 Task: Create Card Post-Launch Review in Board Market Research to Workspace Event Planning. Create Card Sales Promotion Review in Board Social Media Advertising to Workspace Event Planning. Create Card Ongoing Maintenance in Board Content Marketing SEO Optimization to Workspace Event Planning
Action: Mouse moved to (263, 200)
Screenshot: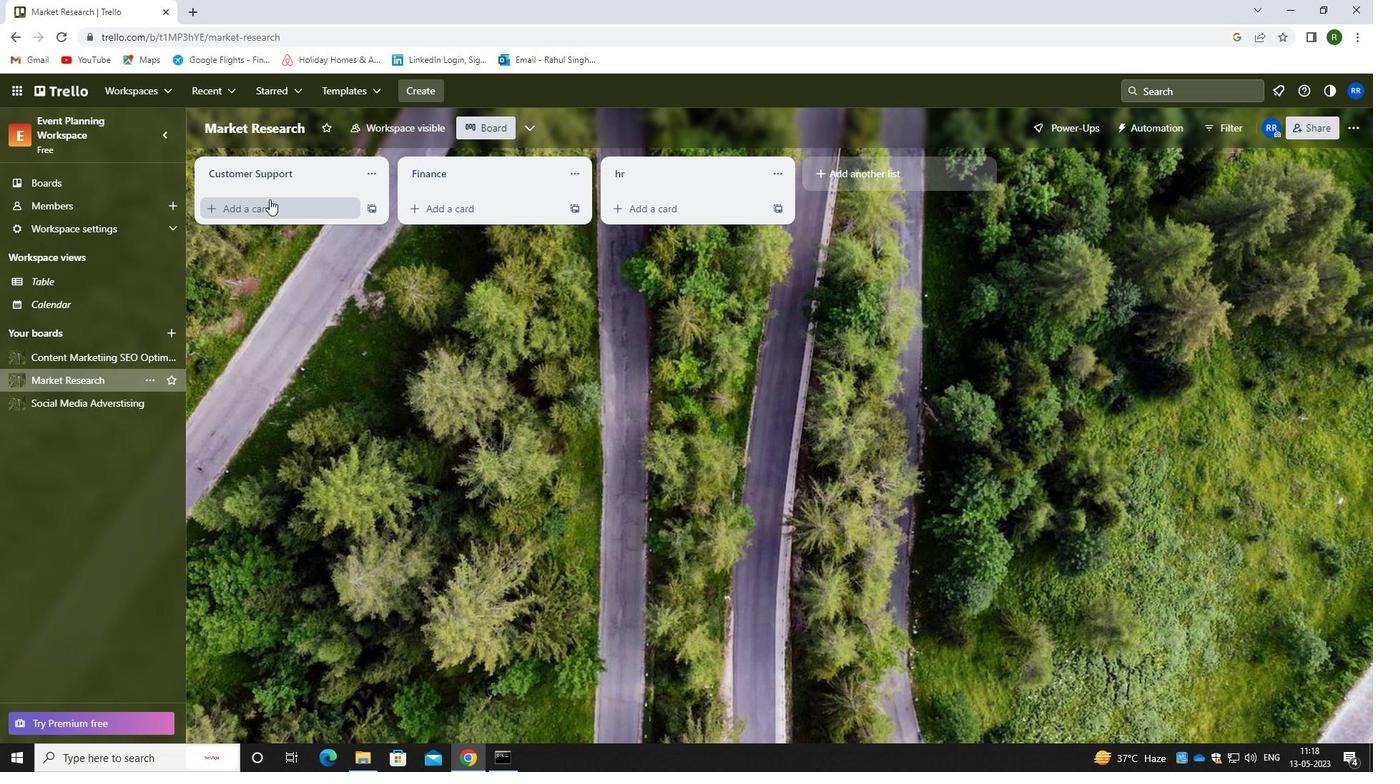 
Action: Mouse pressed left at (263, 200)
Screenshot: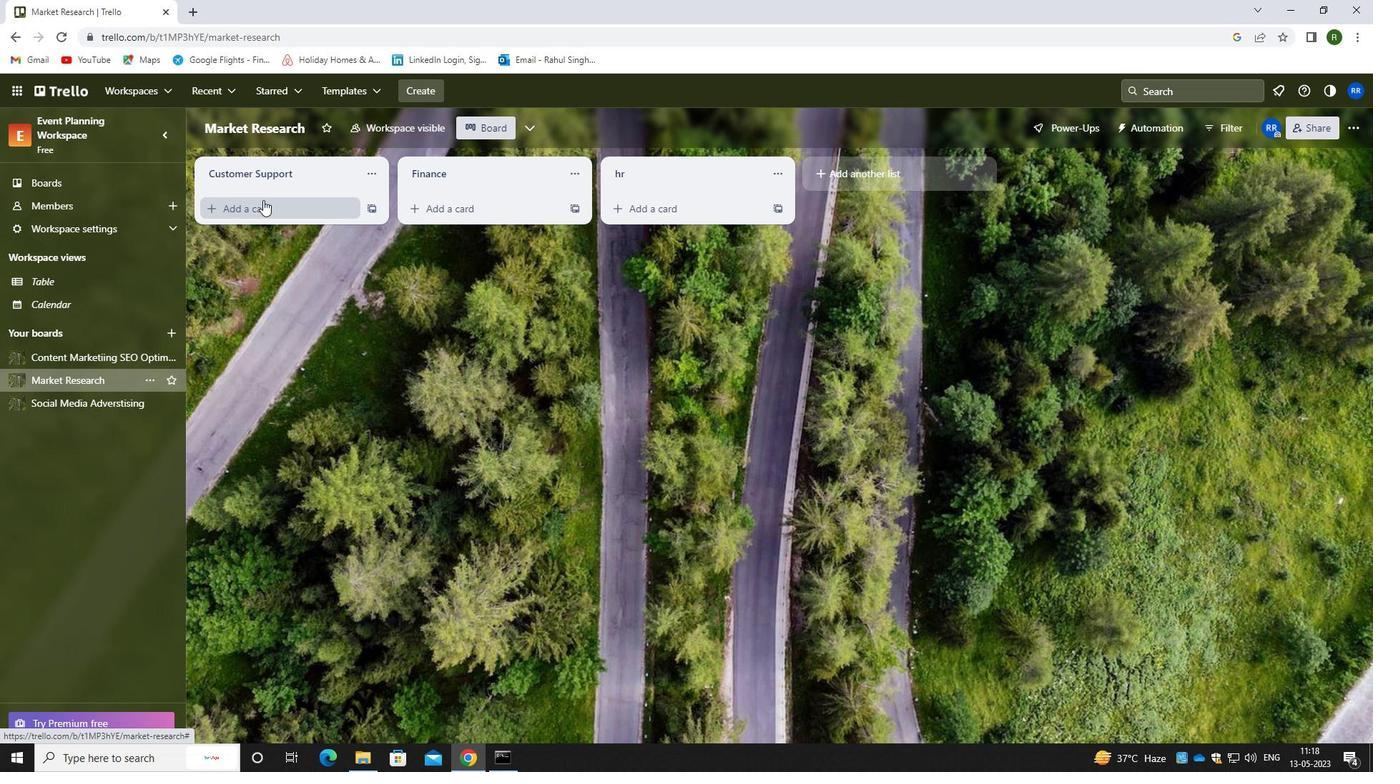 
Action: Mouse moved to (284, 309)
Screenshot: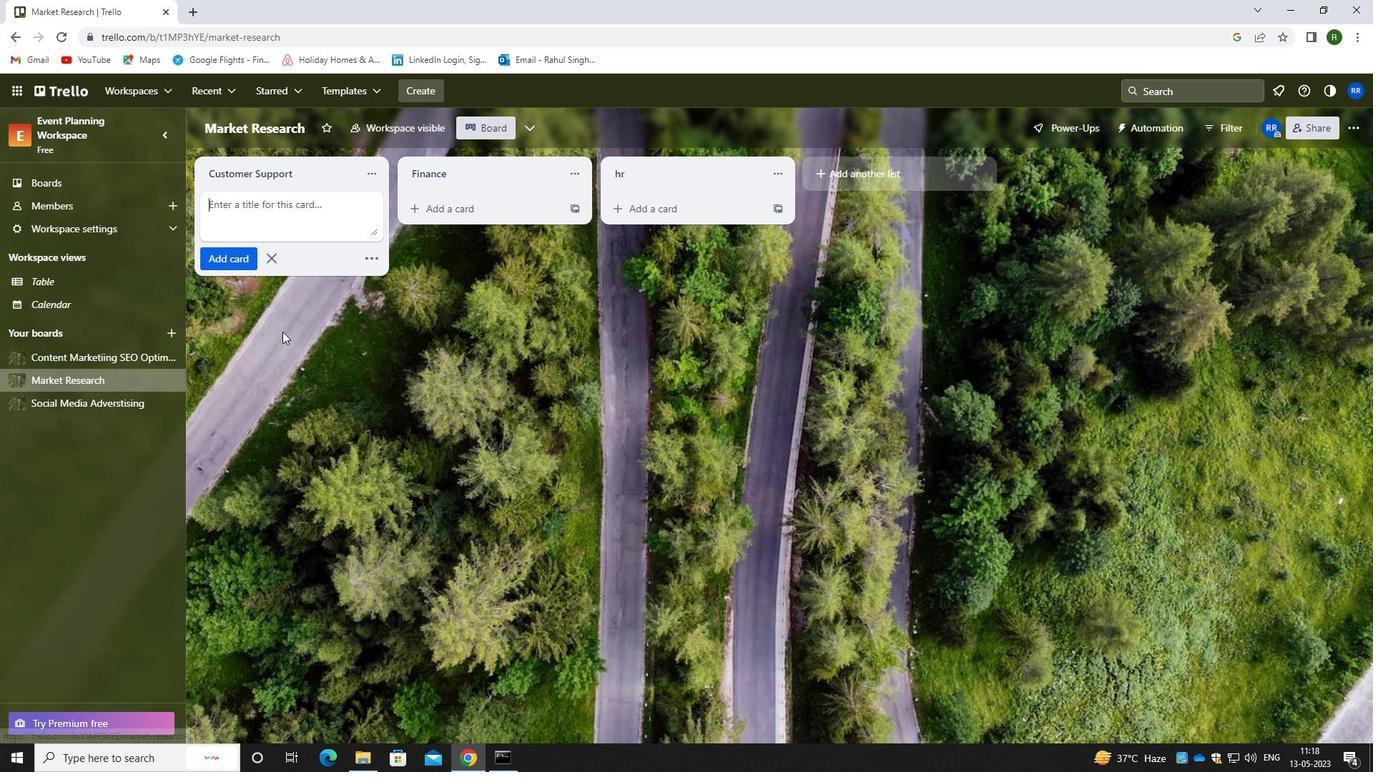 
Action: Key pressed <Key.caps_lock>post<Key.backspace><Key.backspace><Key.backspace><Key.caps_lock>ost<Key.space><Key.backspace>-<Key.caps_lock>l<Key.caps_lock>auch<Key.space>r<Key.backspace><Key.backspace><Key.backspace><Key.backspace>nch<Key.space><Key.caps_lock>r<Key.caps_lock>eview
Screenshot: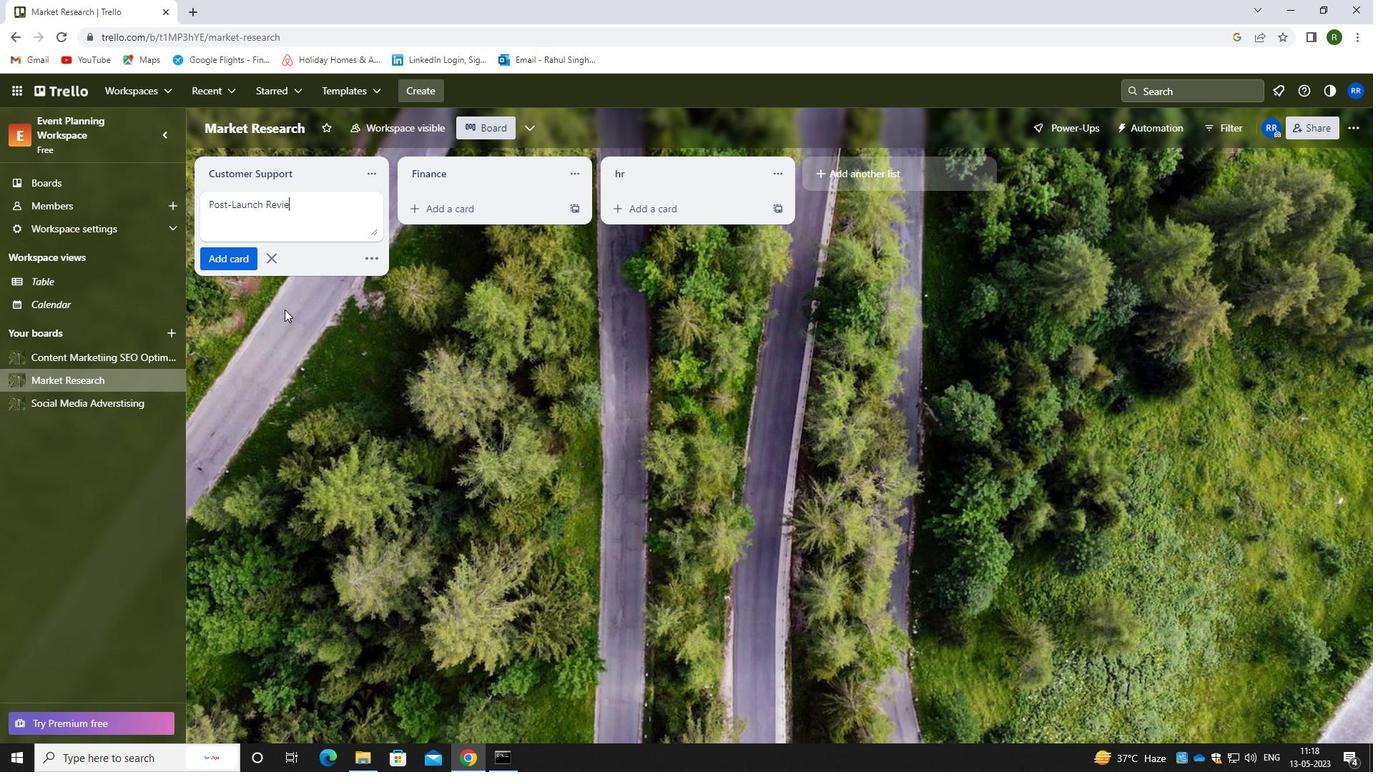 
Action: Mouse moved to (238, 264)
Screenshot: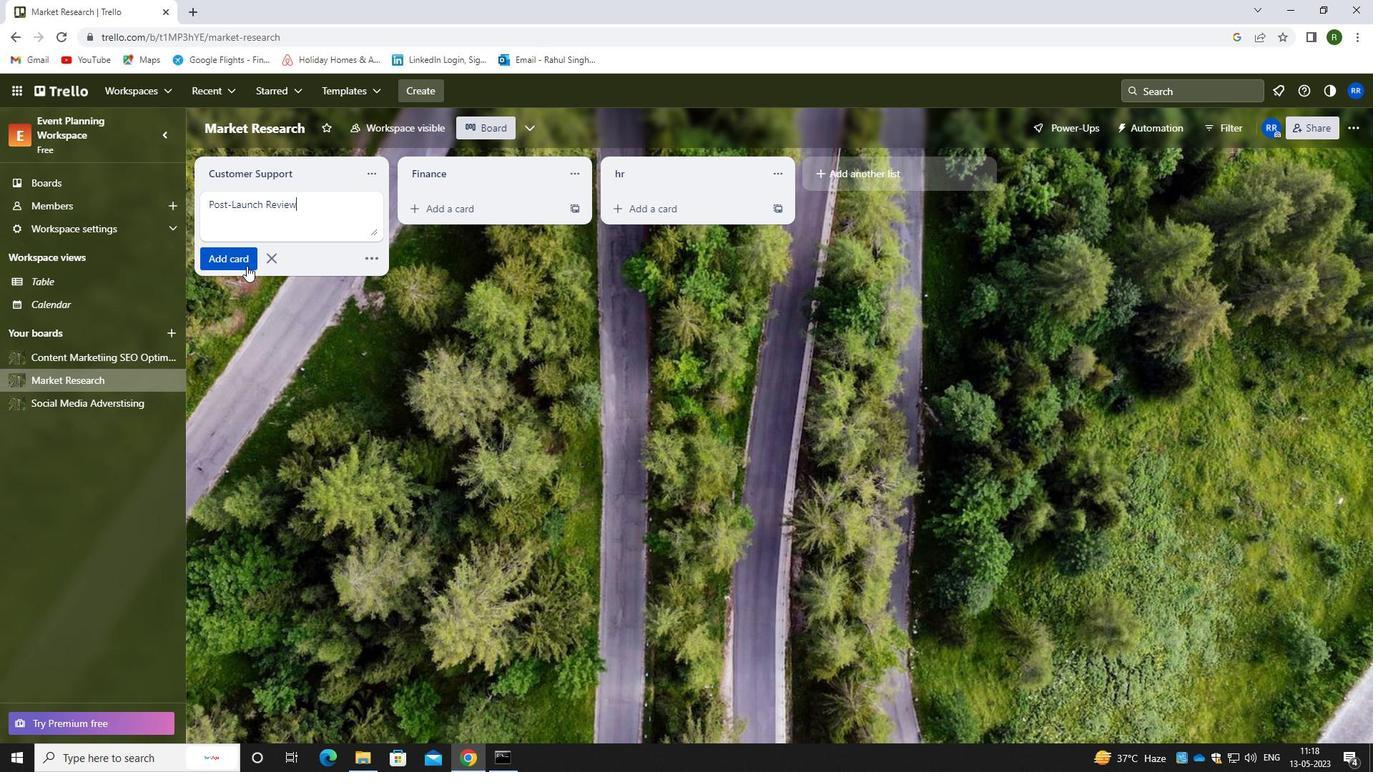 
Action: Mouse pressed left at (238, 264)
Screenshot: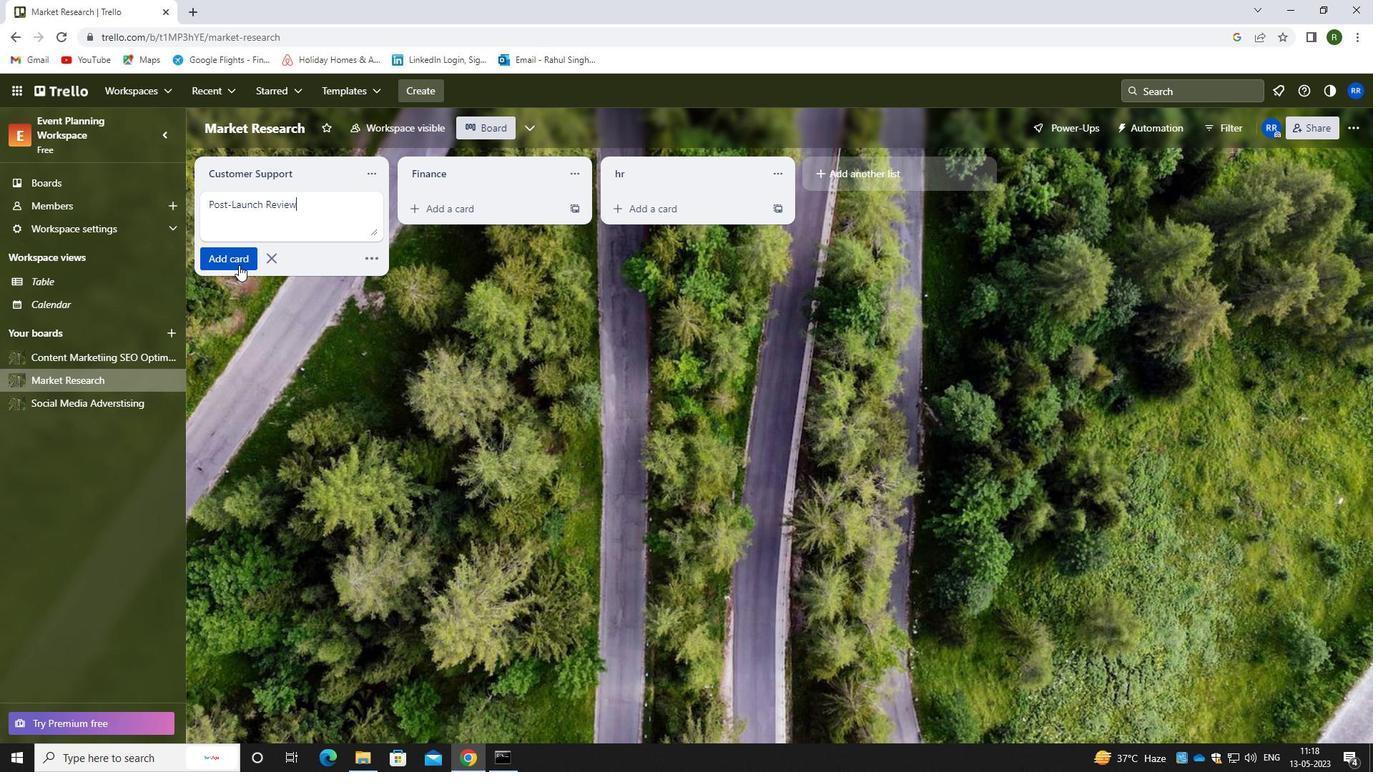 
Action: Mouse moved to (86, 409)
Screenshot: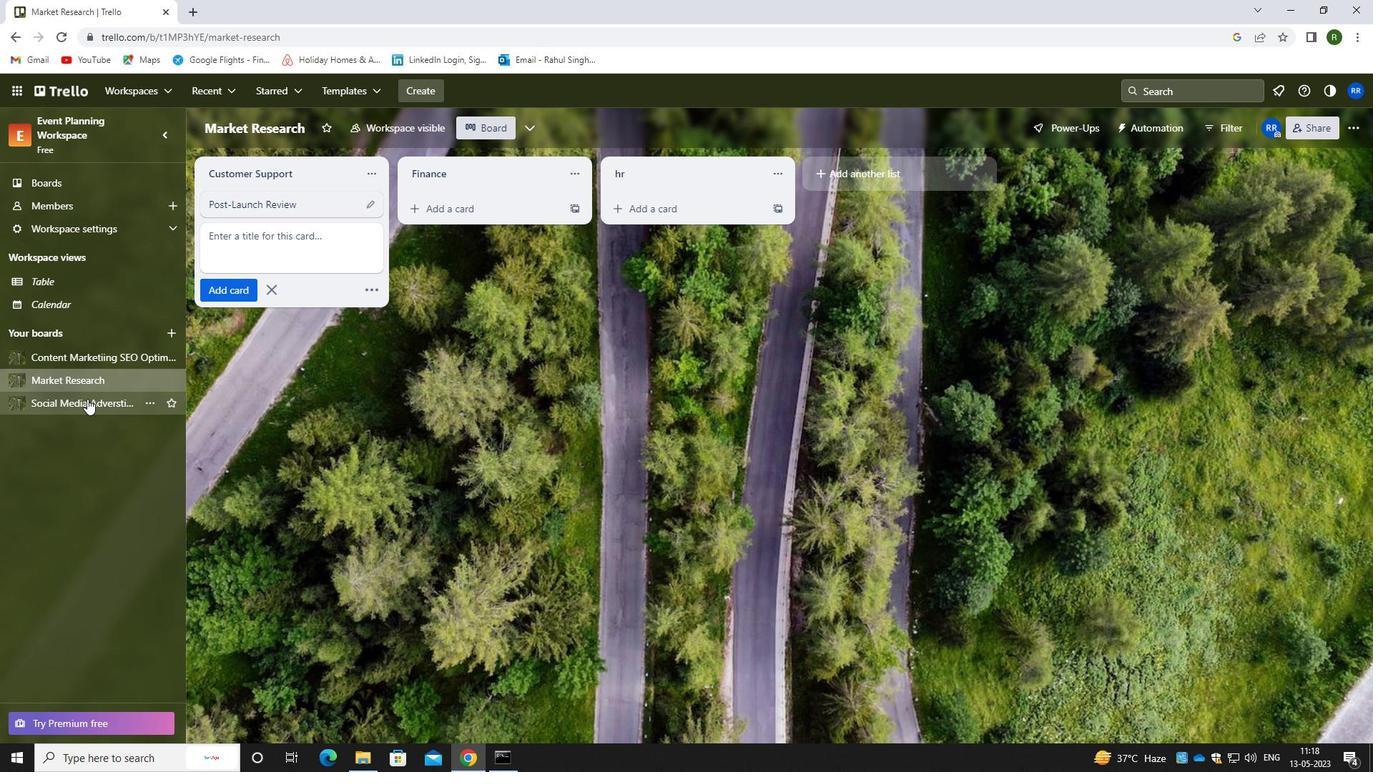
Action: Mouse pressed left at (86, 409)
Screenshot: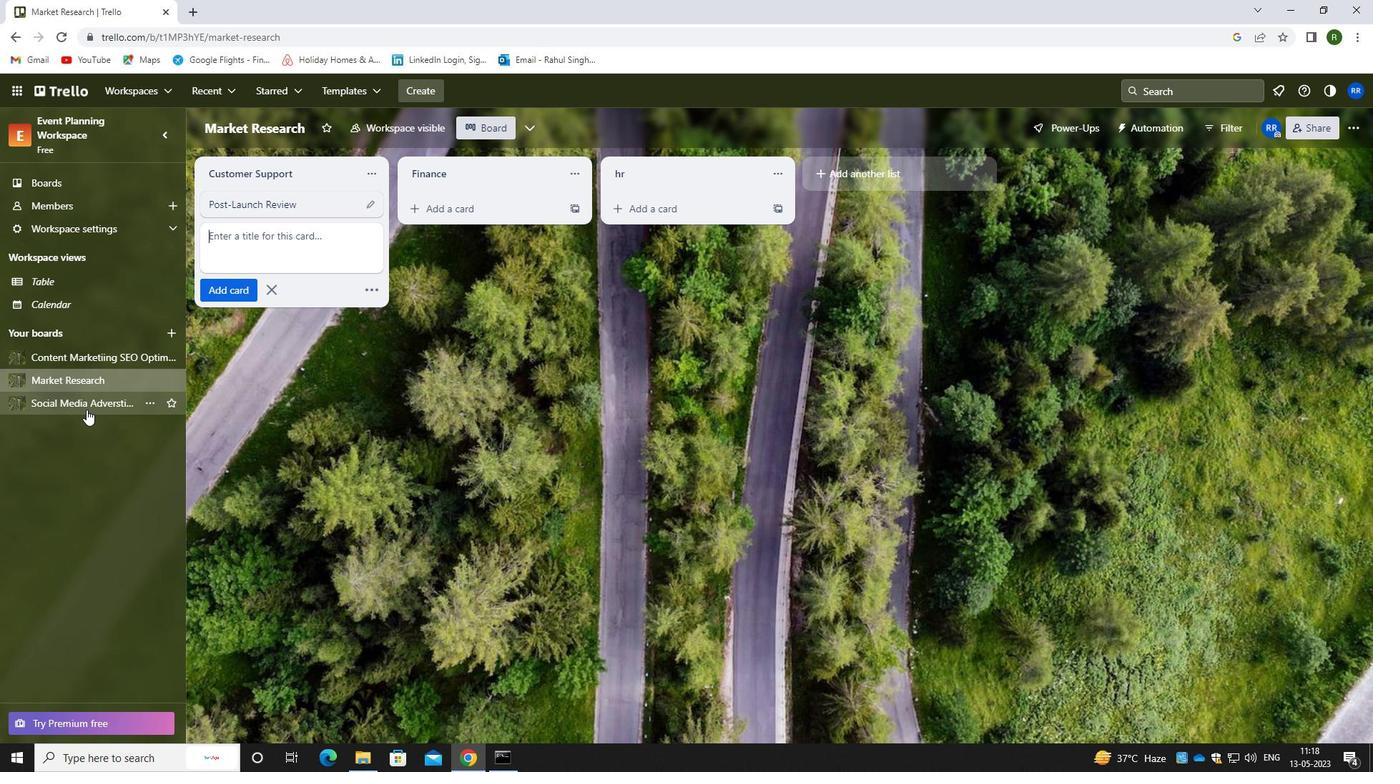 
Action: Mouse moved to (280, 213)
Screenshot: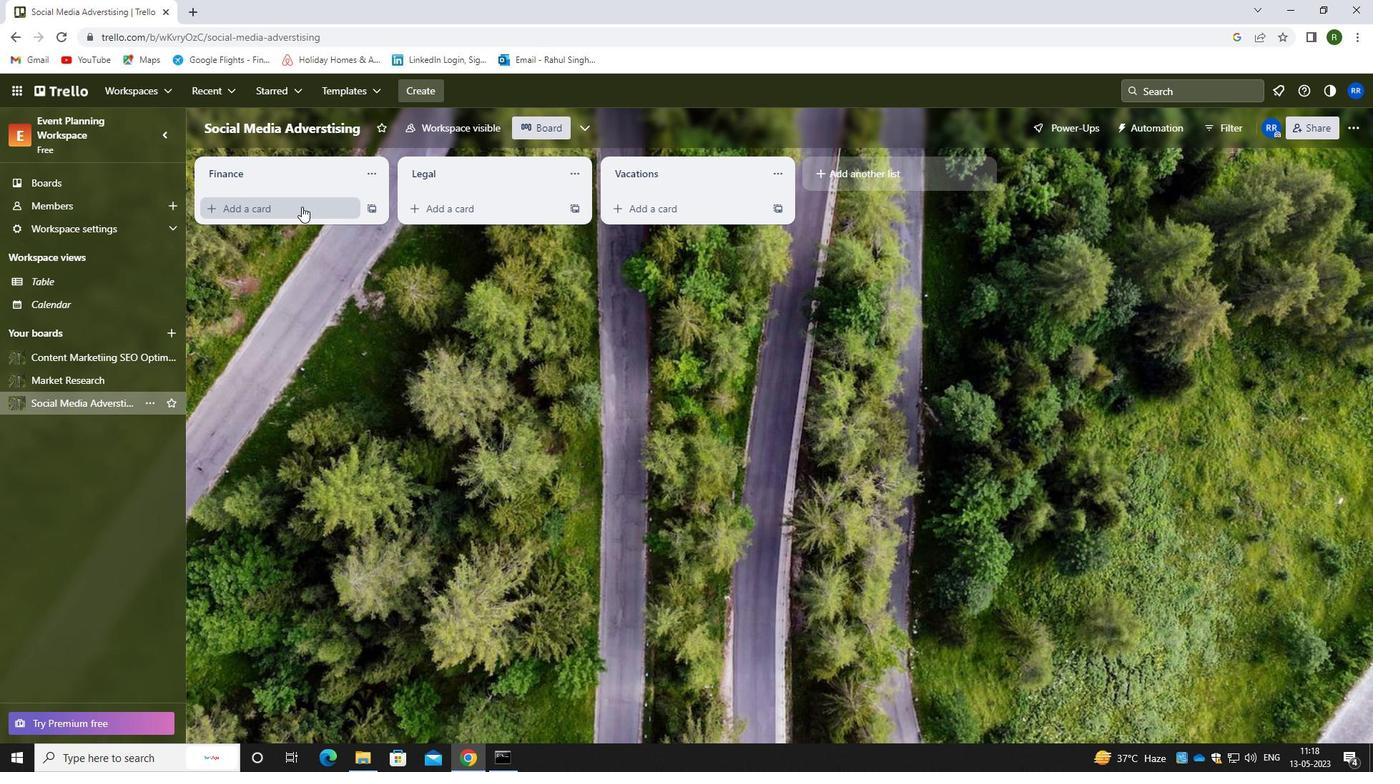 
Action: Mouse pressed left at (280, 213)
Screenshot: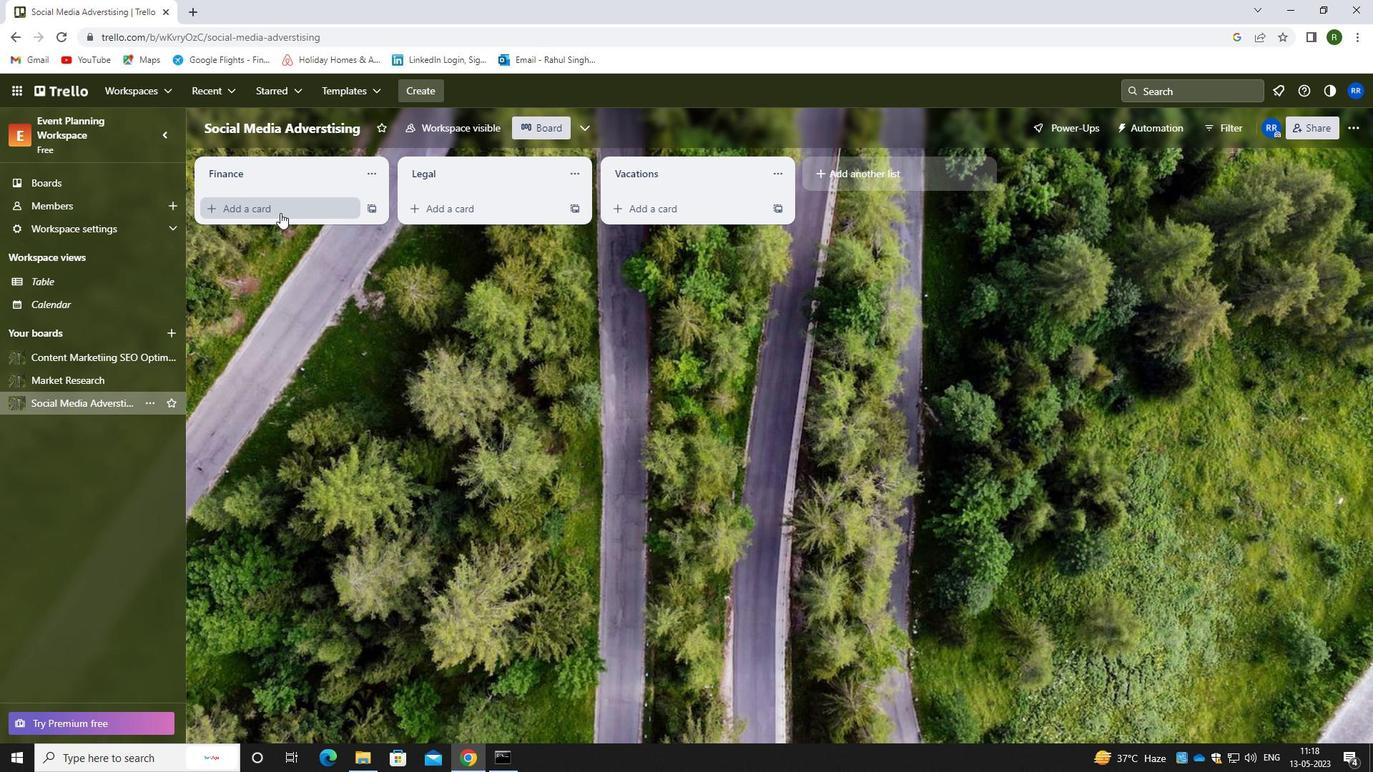 
Action: Mouse moved to (269, 235)
Screenshot: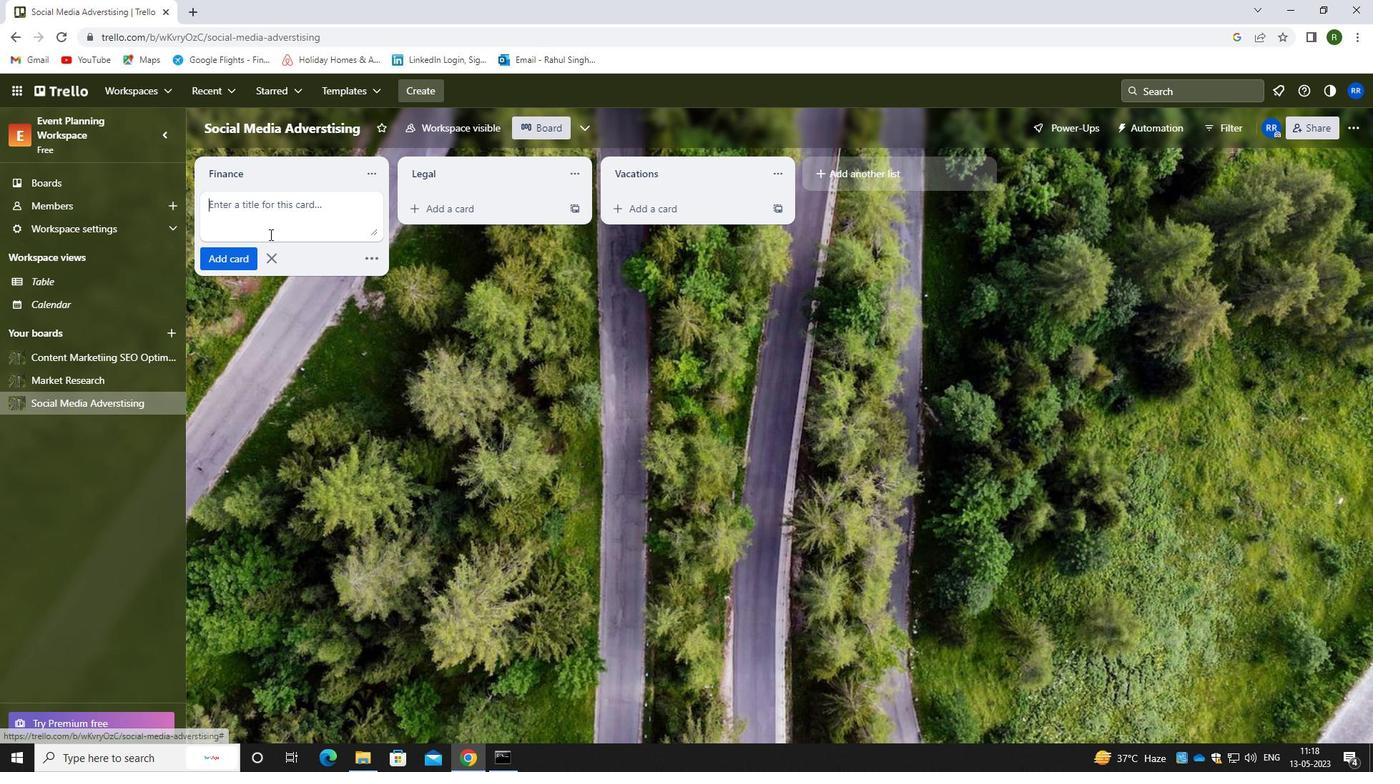 
Action: Key pressed <Key.caps_lock>s<Key.caps_lock>ales<Key.space>p<Key.caps_lock>ro<Key.backspace><Key.backspace><Key.backspace><Key.caps_lock><Key.caps_lock>p<Key.caps_lock>romotion
Screenshot: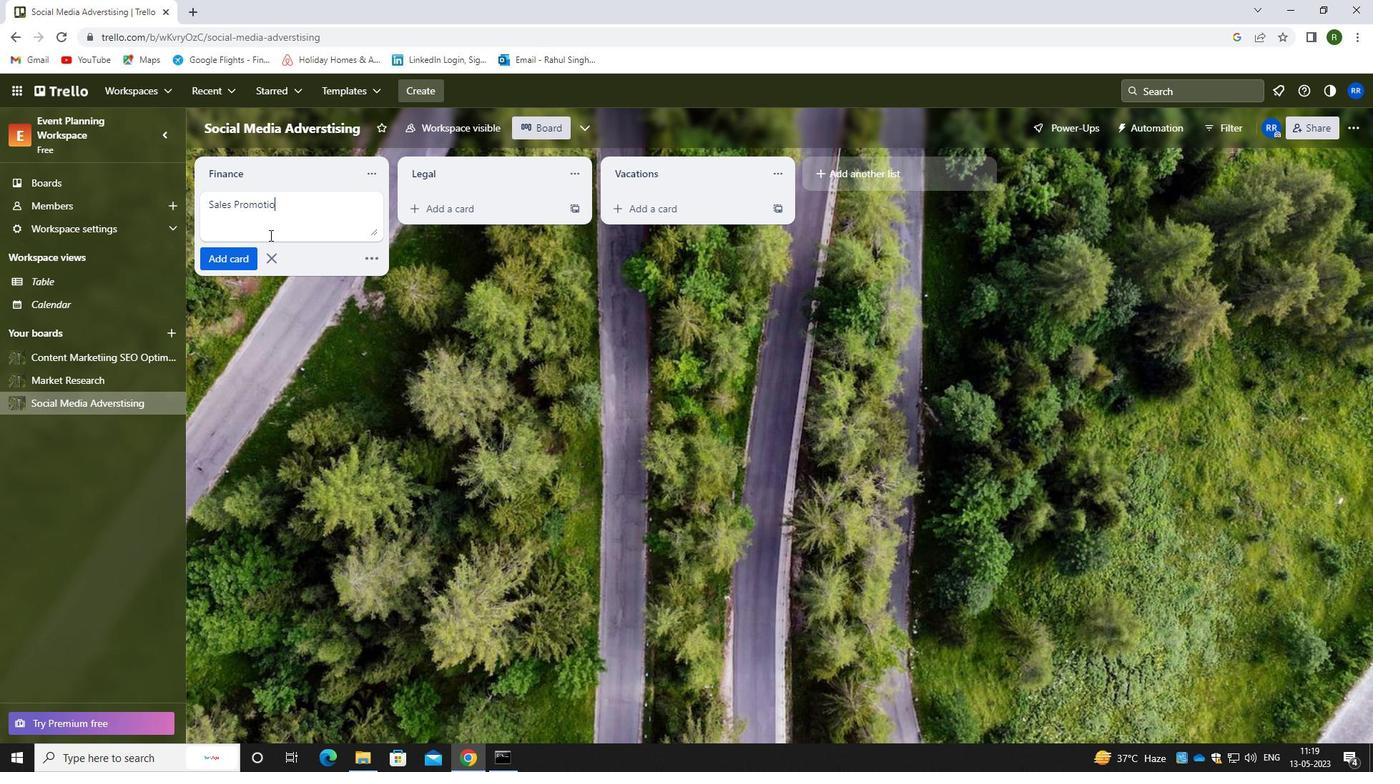 
Action: Mouse moved to (220, 263)
Screenshot: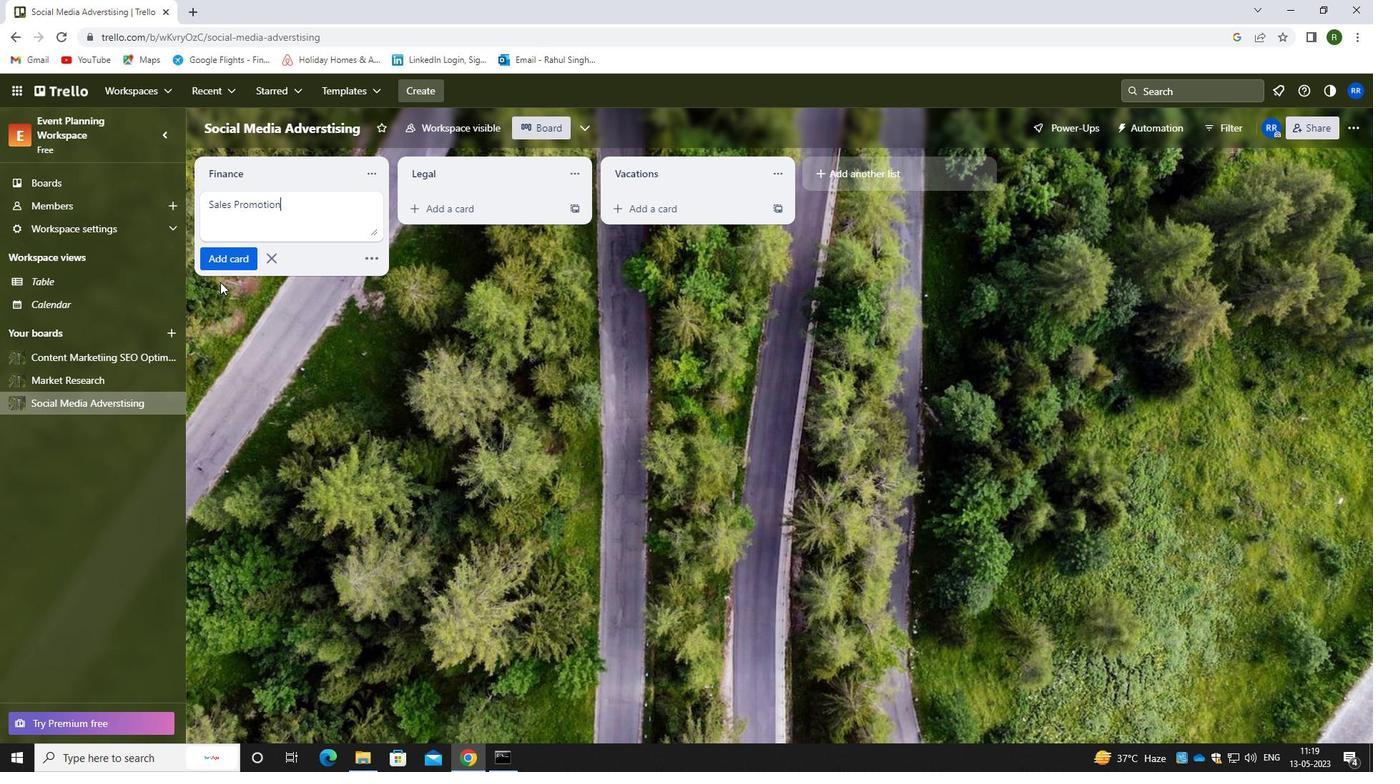 
Action: Mouse pressed left at (220, 263)
Screenshot: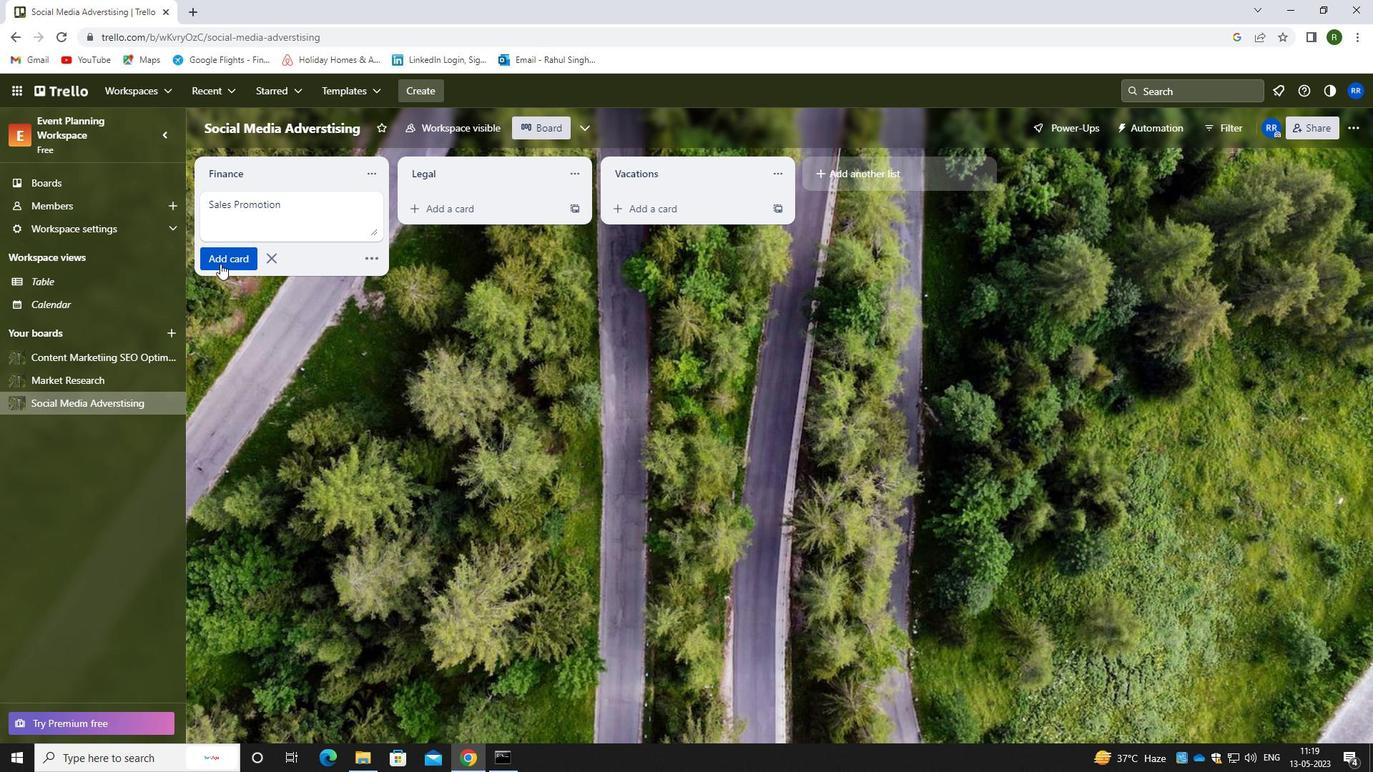 
Action: Mouse moved to (96, 352)
Screenshot: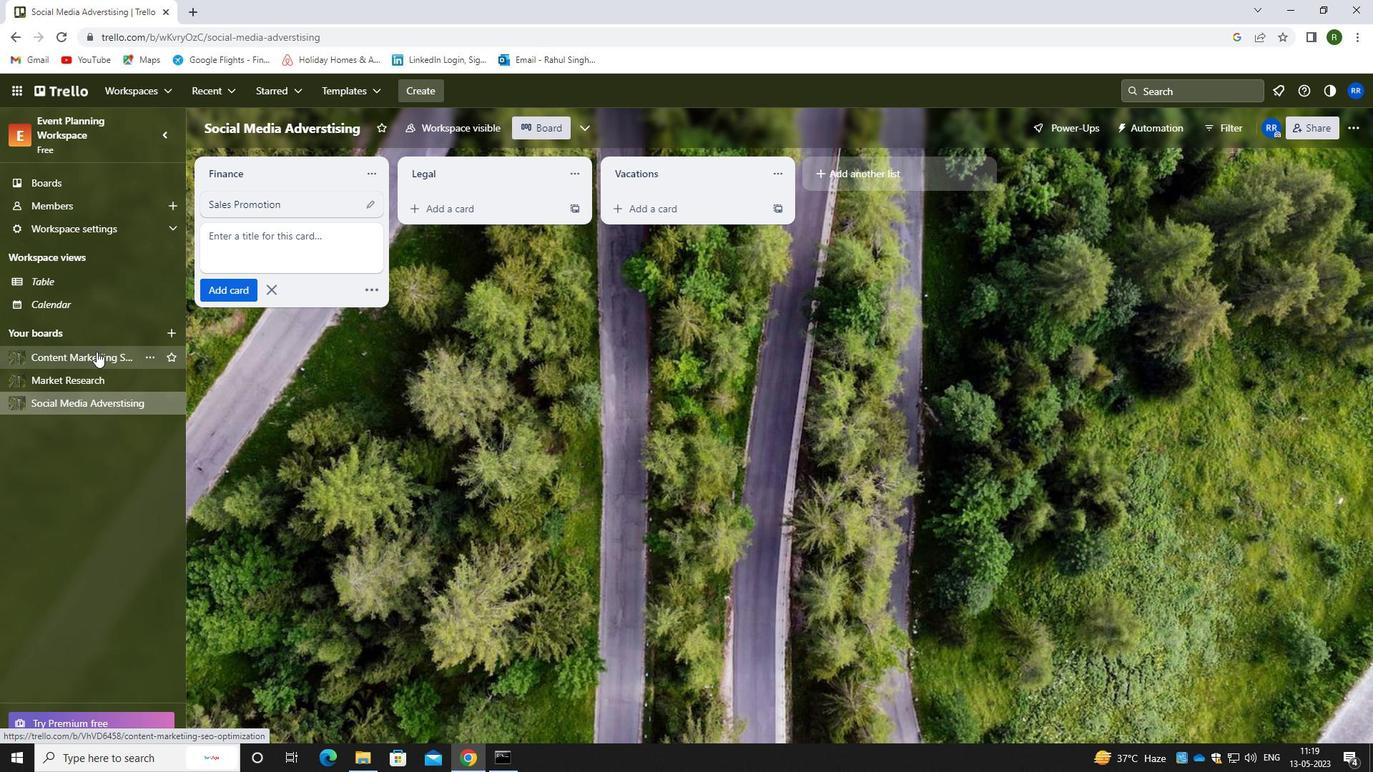 
Action: Mouse pressed left at (96, 352)
Screenshot: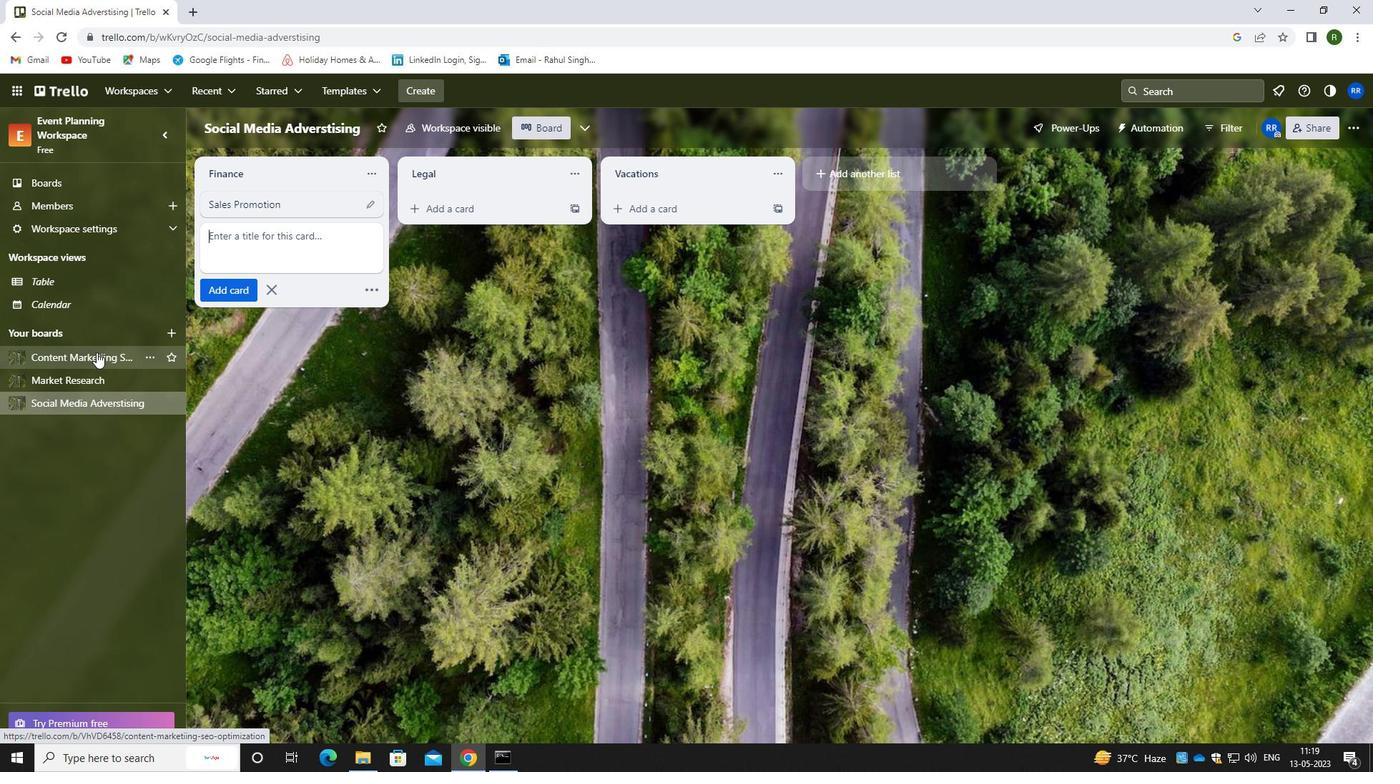 
Action: Mouse moved to (278, 213)
Screenshot: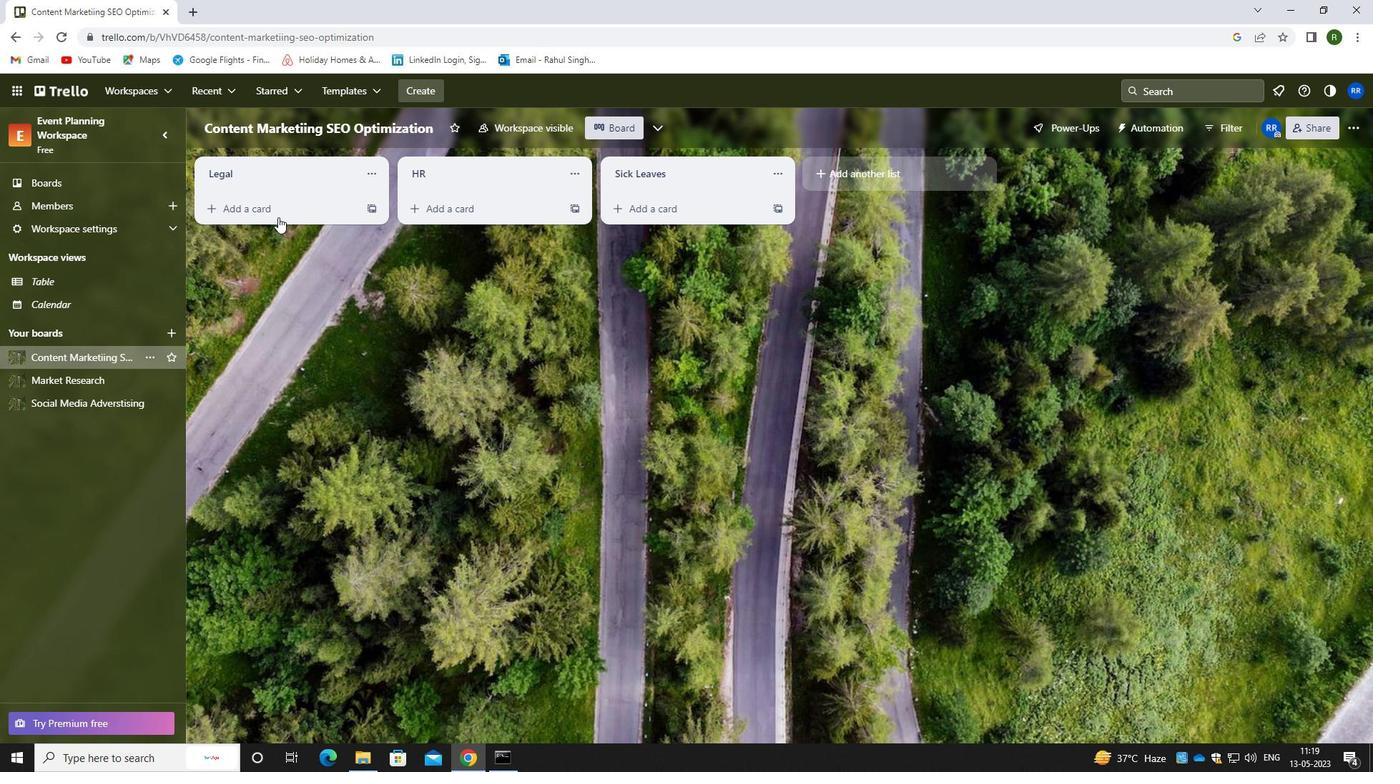
Action: Mouse pressed left at (278, 213)
Screenshot: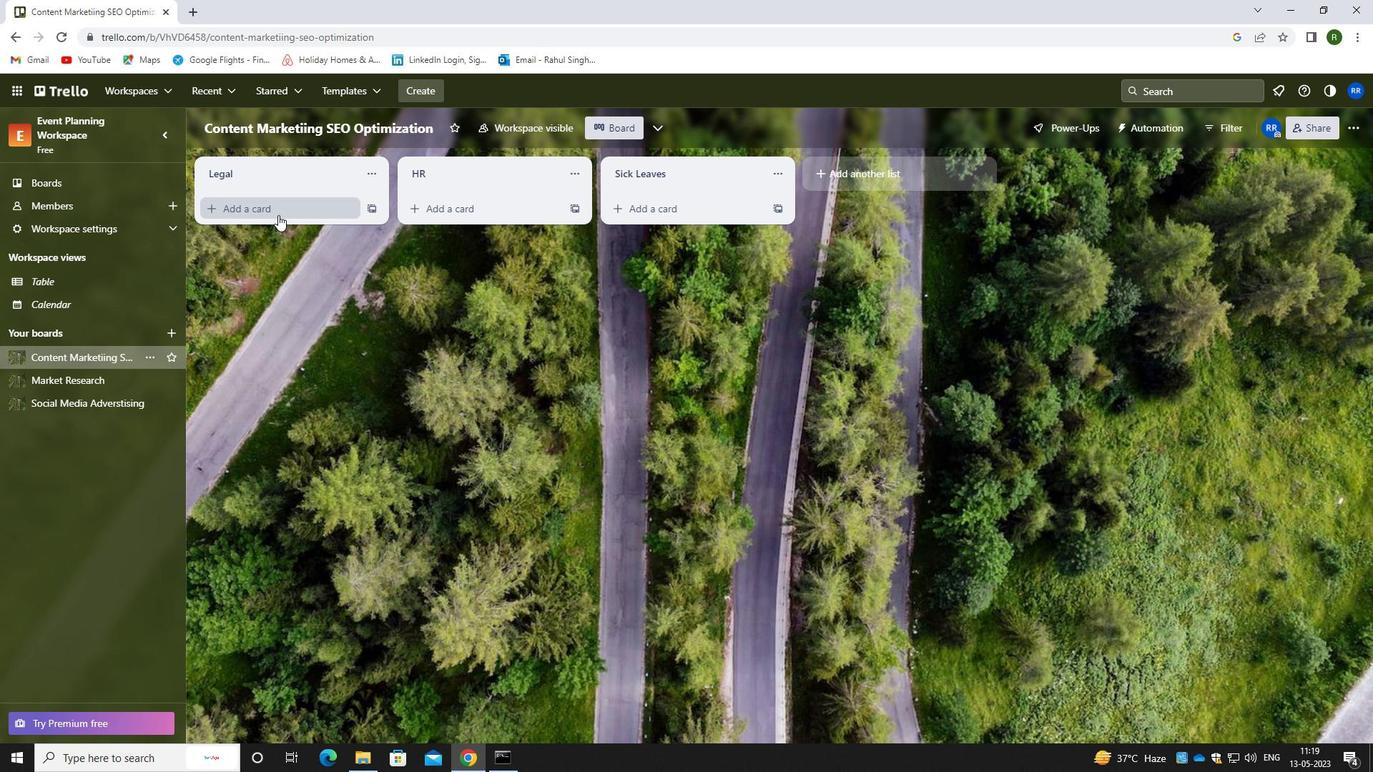 
Action: Mouse moved to (279, 221)
Screenshot: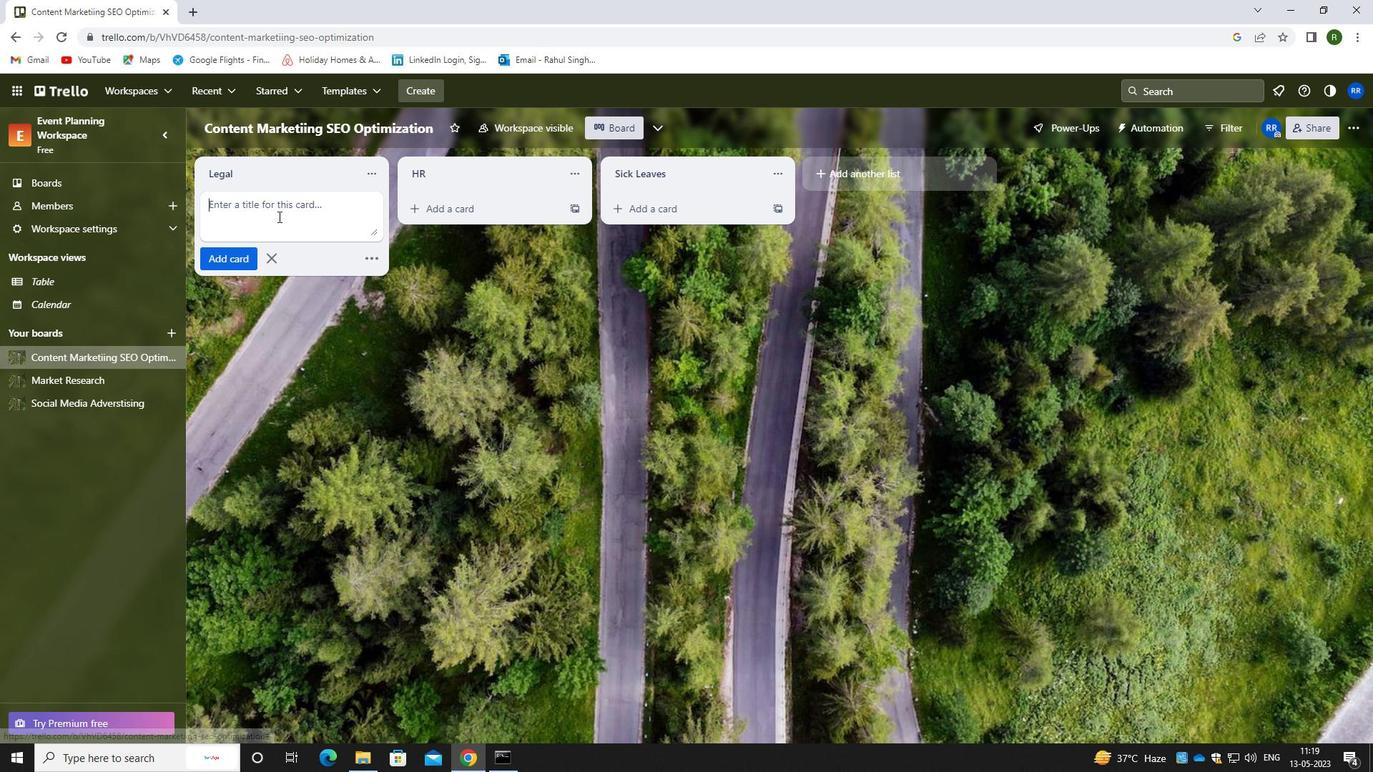 
Action: Key pressed <Key.caps_lock>o<Key.caps_lock>ngoing<Key.space><Key.caps_lock>M<Key.caps_lock>aintenance
Screenshot: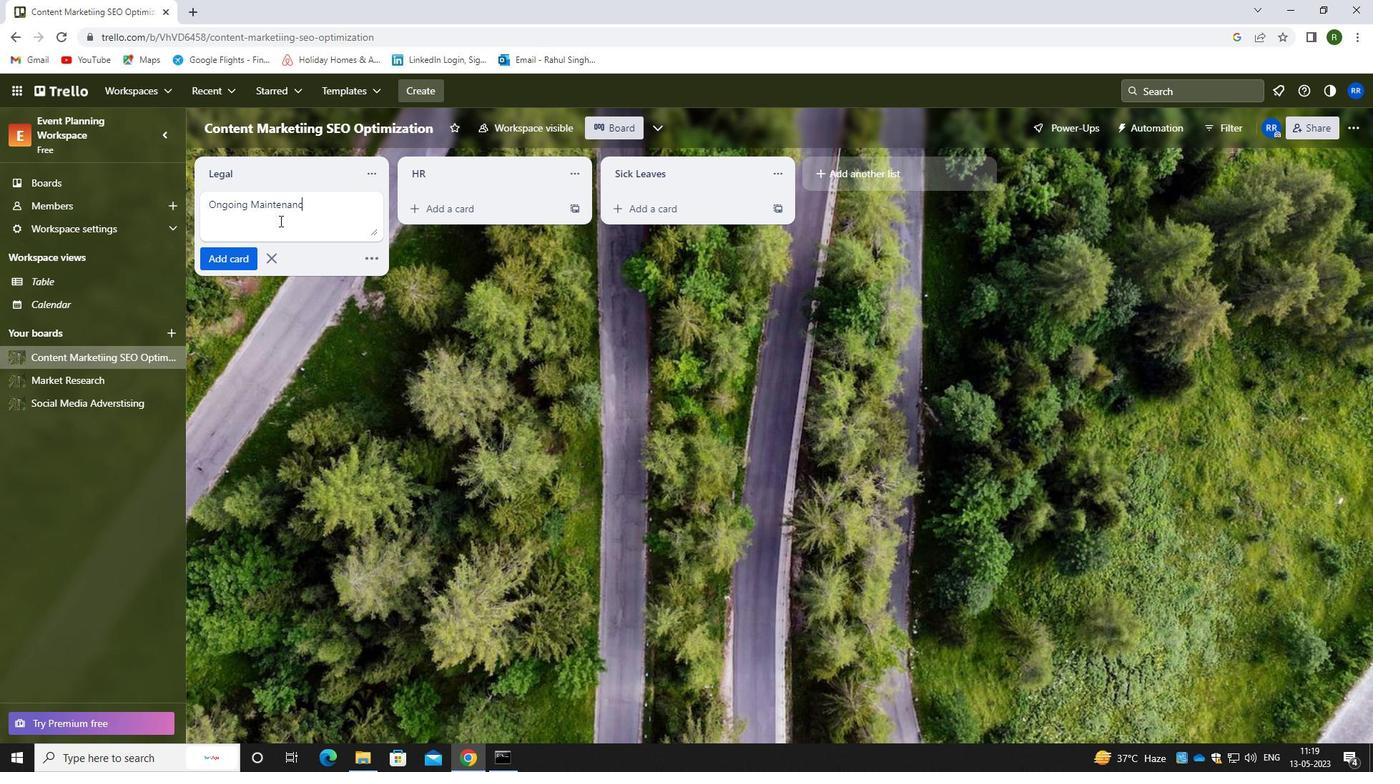 
Action: Mouse moved to (234, 266)
Screenshot: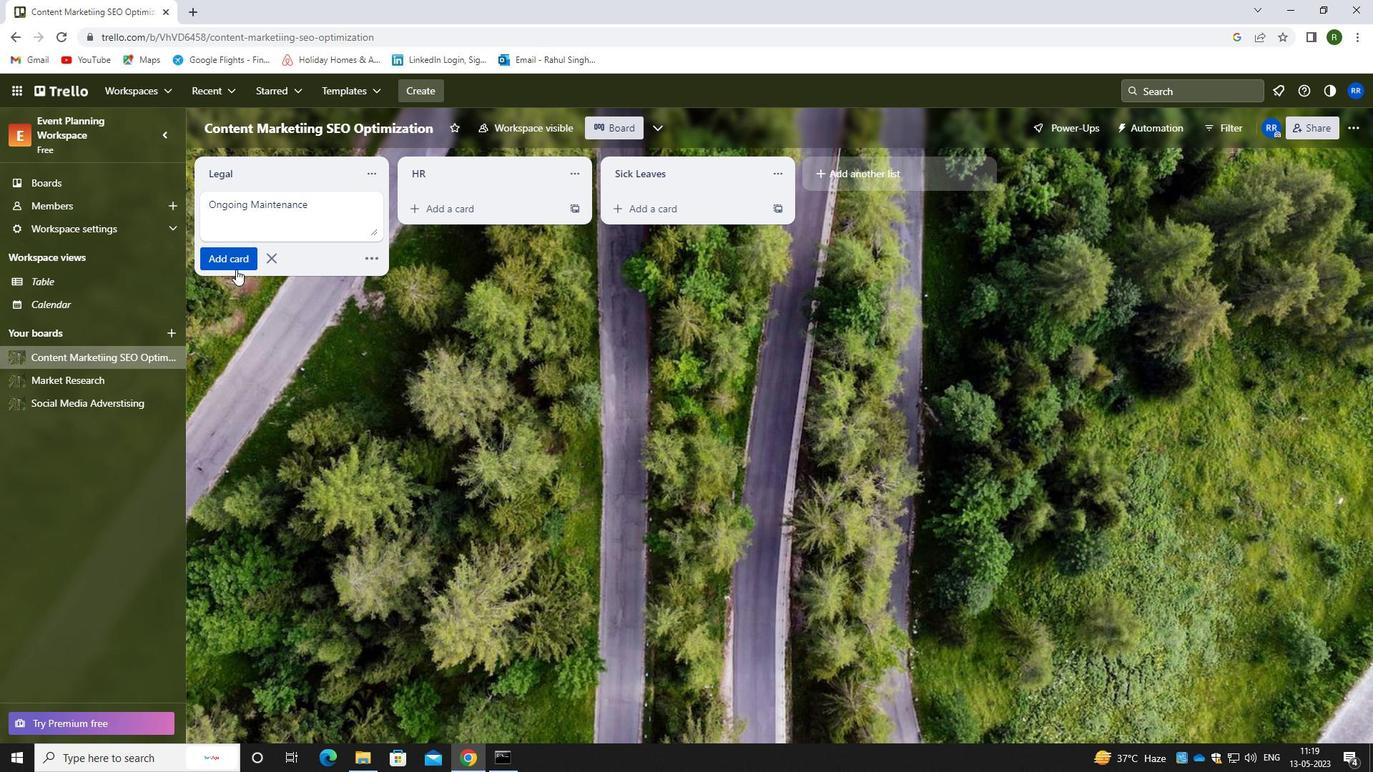 
Action: Mouse pressed left at (234, 266)
Screenshot: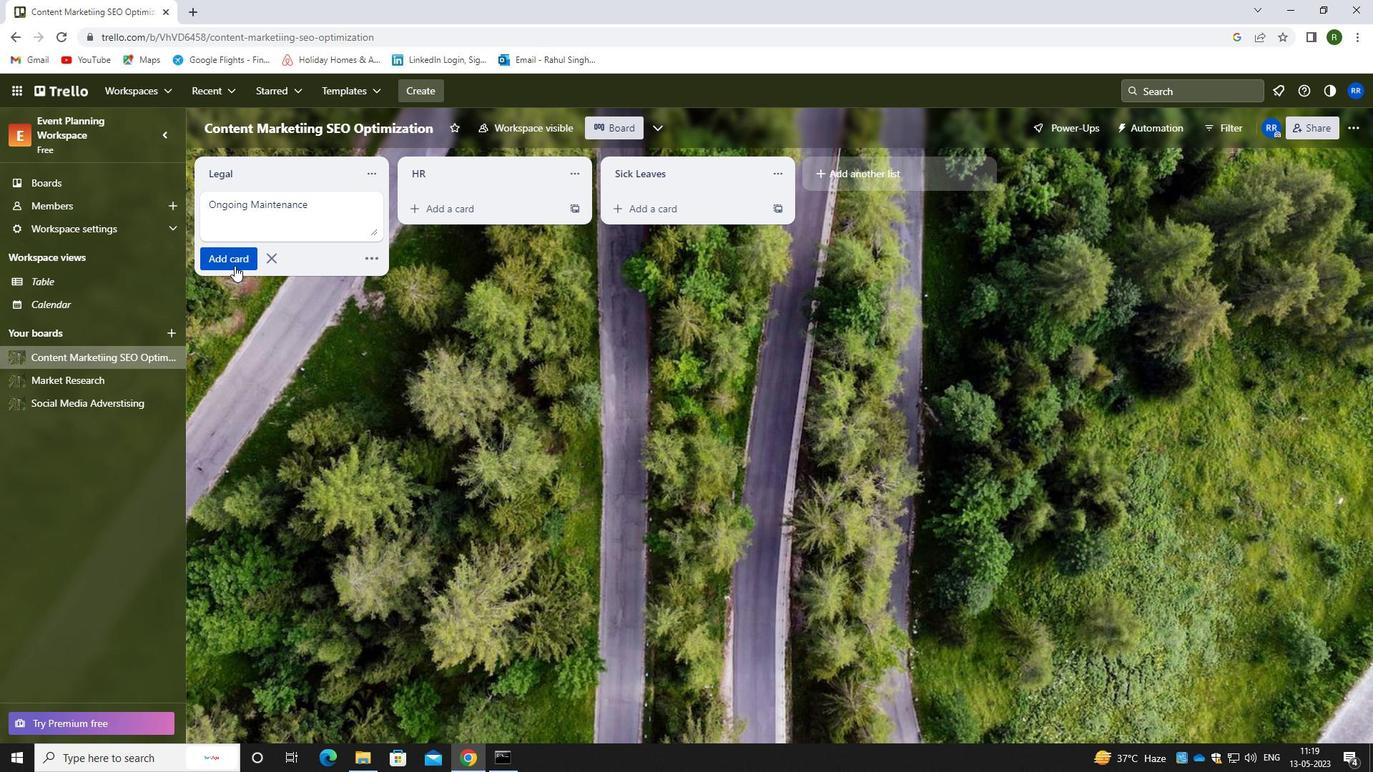 
Action: Mouse moved to (259, 364)
Screenshot: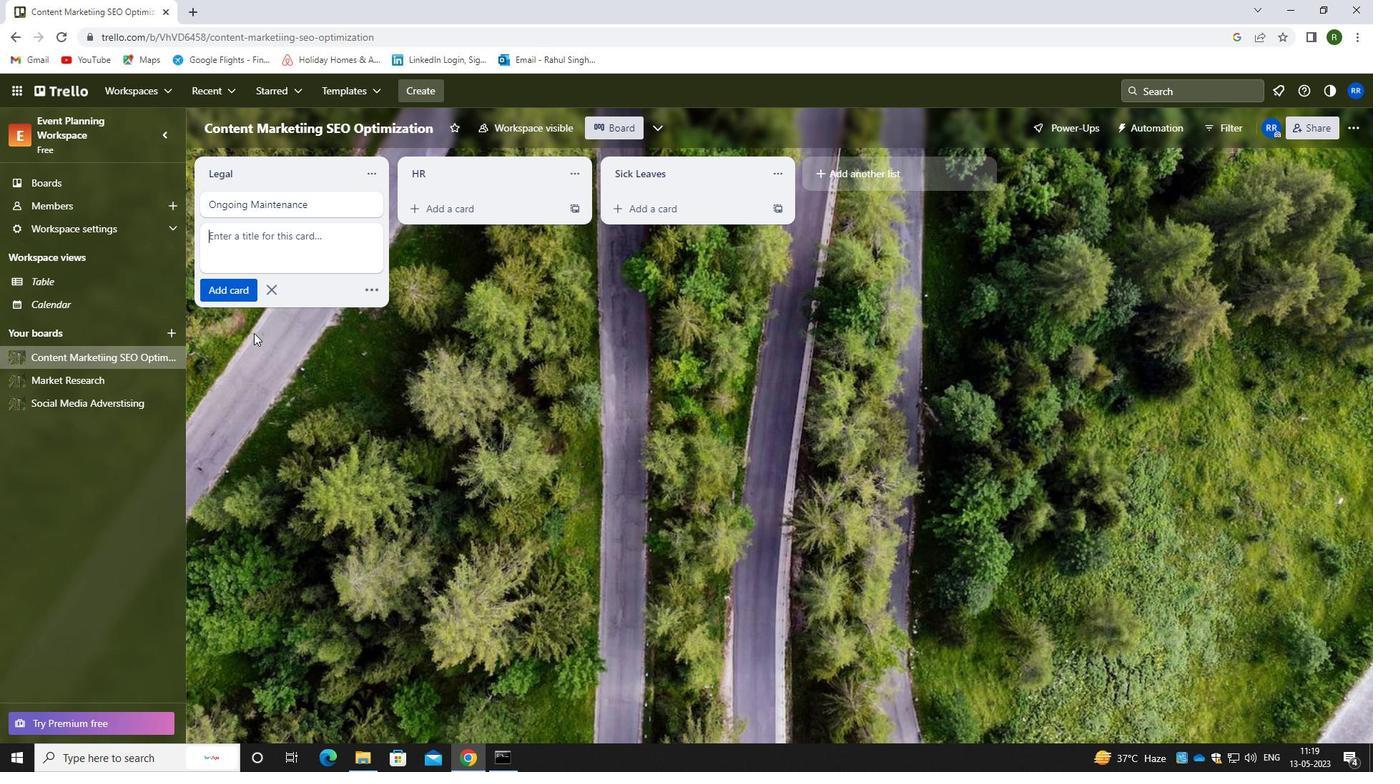 
